 Task: Select the text for italic.
Action: Mouse moved to (238, 132)
Screenshot: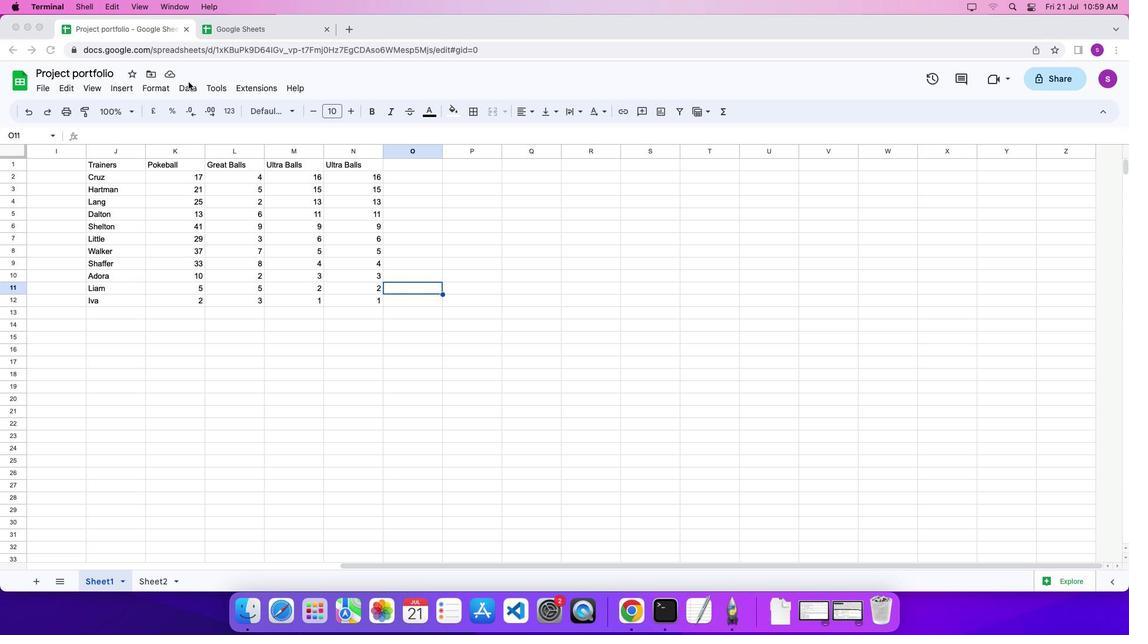 
Action: Mouse pressed left at (238, 132)
Screenshot: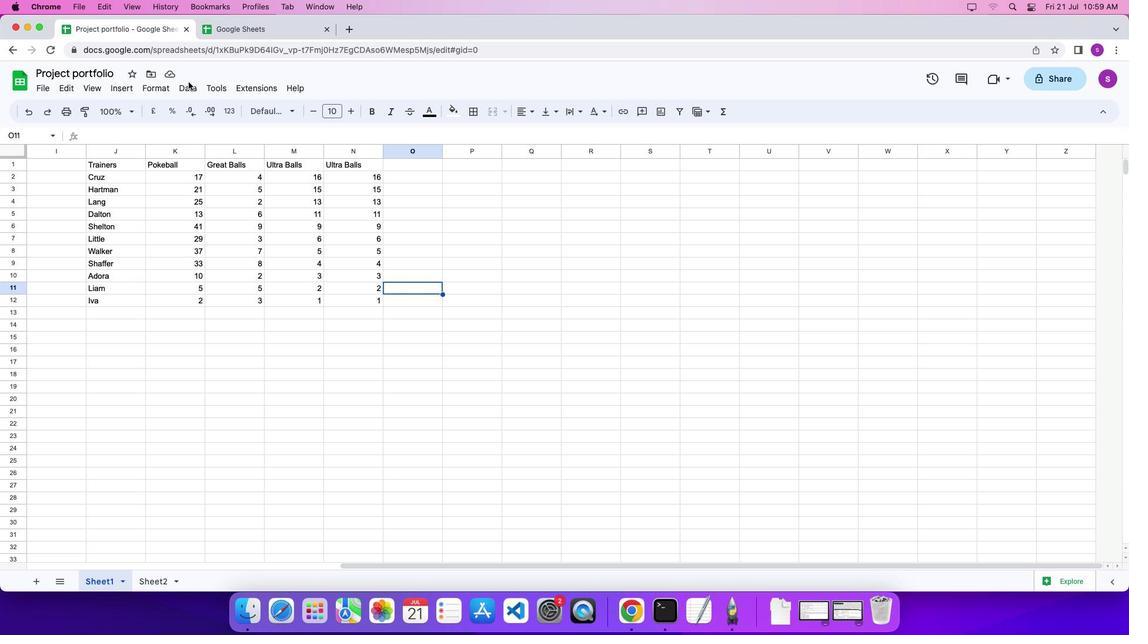 
Action: Mouse moved to (238, 133)
Screenshot: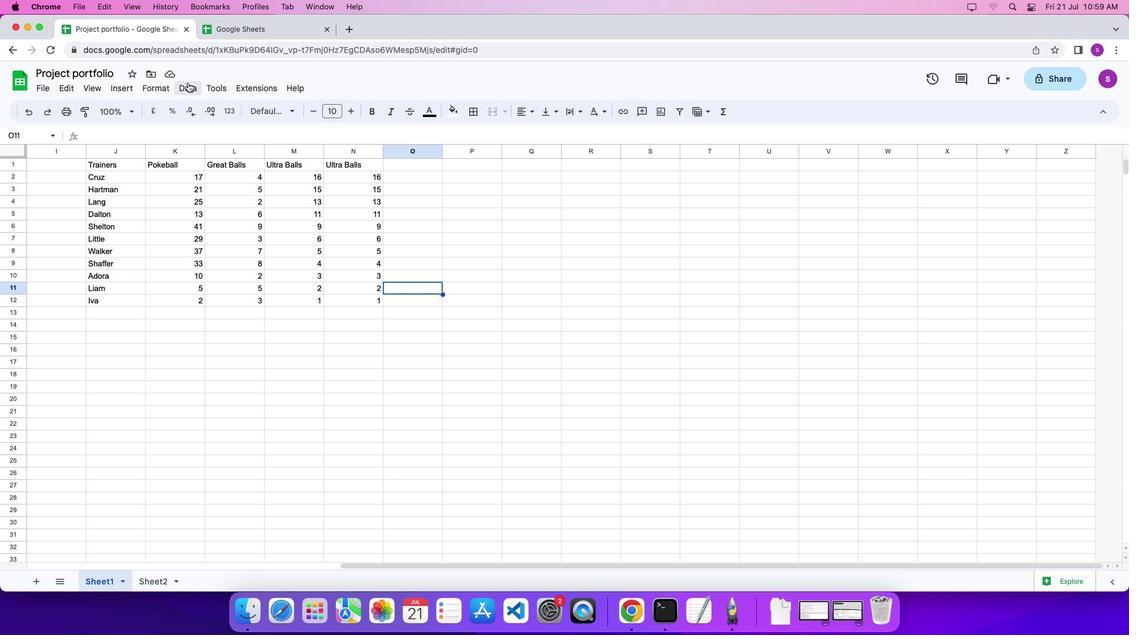 
Action: Mouse pressed left at (238, 133)
Screenshot: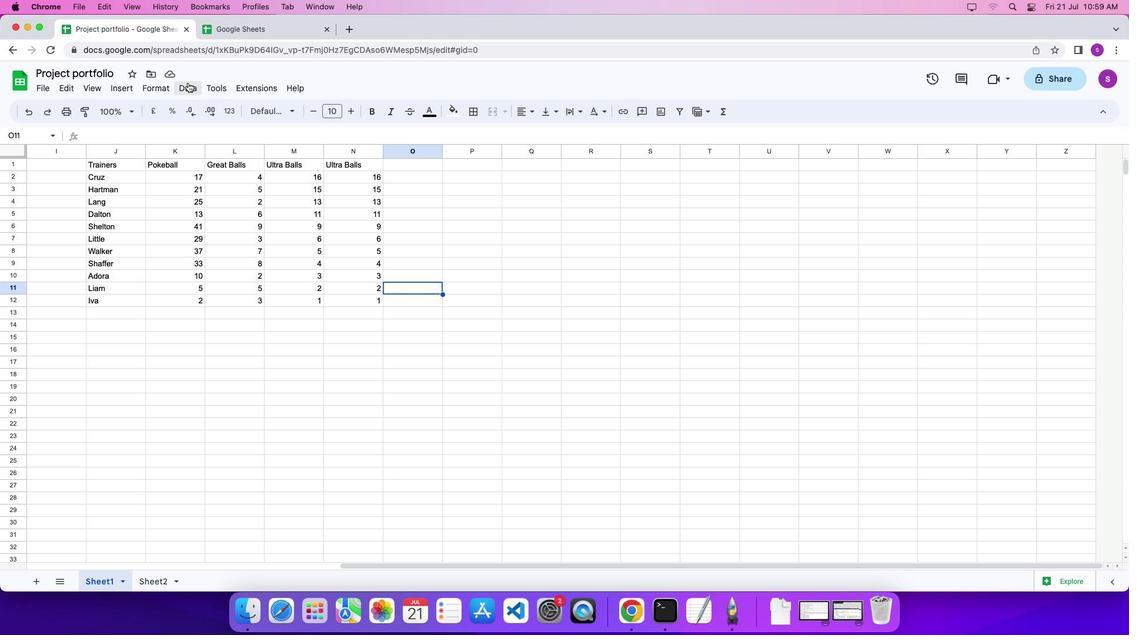 
Action: Mouse moved to (239, 134)
Screenshot: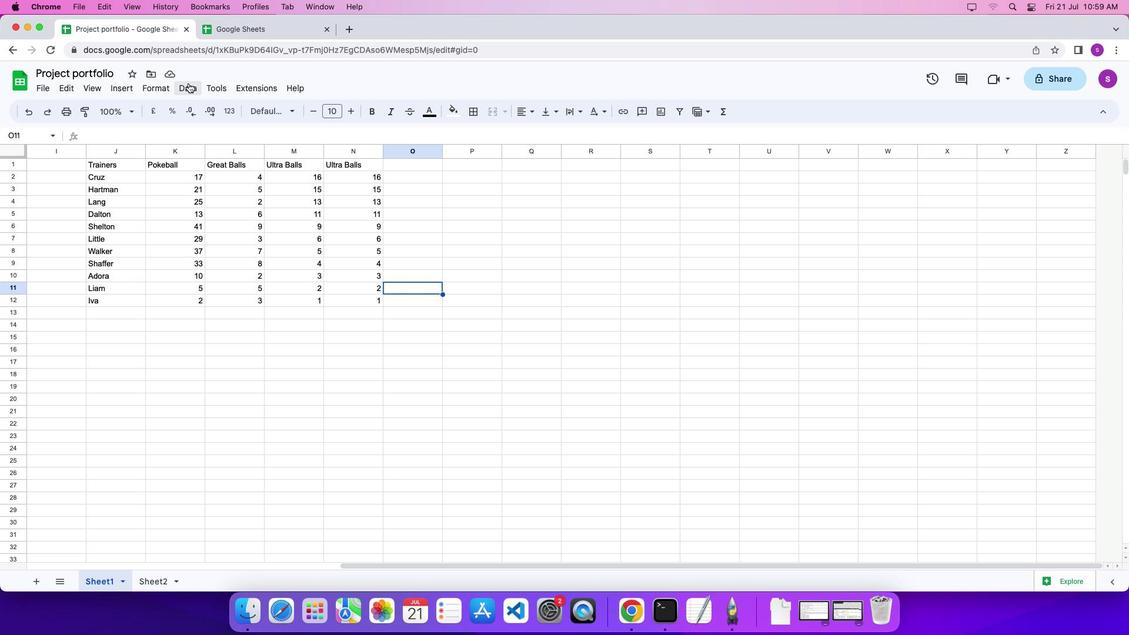 
Action: Mouse pressed left at (239, 134)
Screenshot: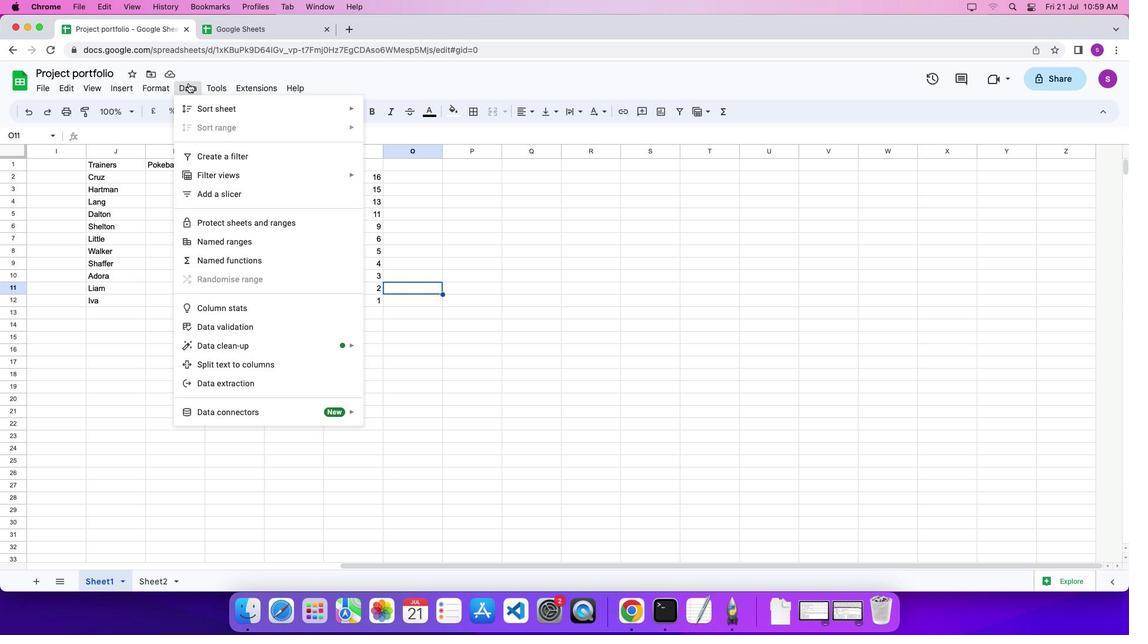 
Action: Mouse moved to (263, 243)
Screenshot: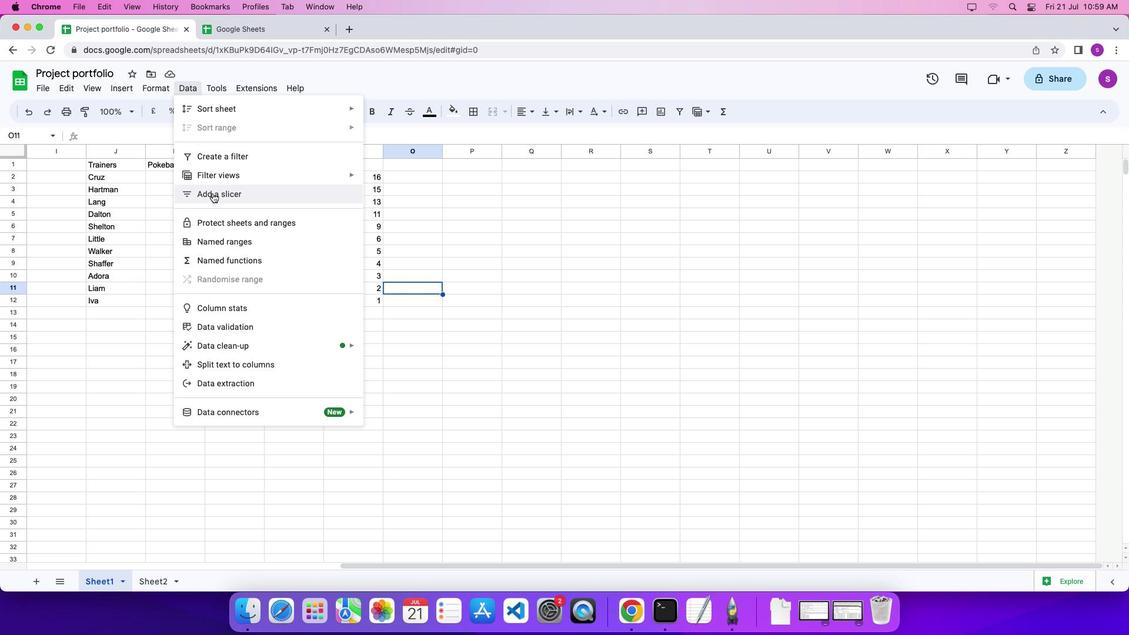 
Action: Mouse pressed left at (263, 243)
Screenshot: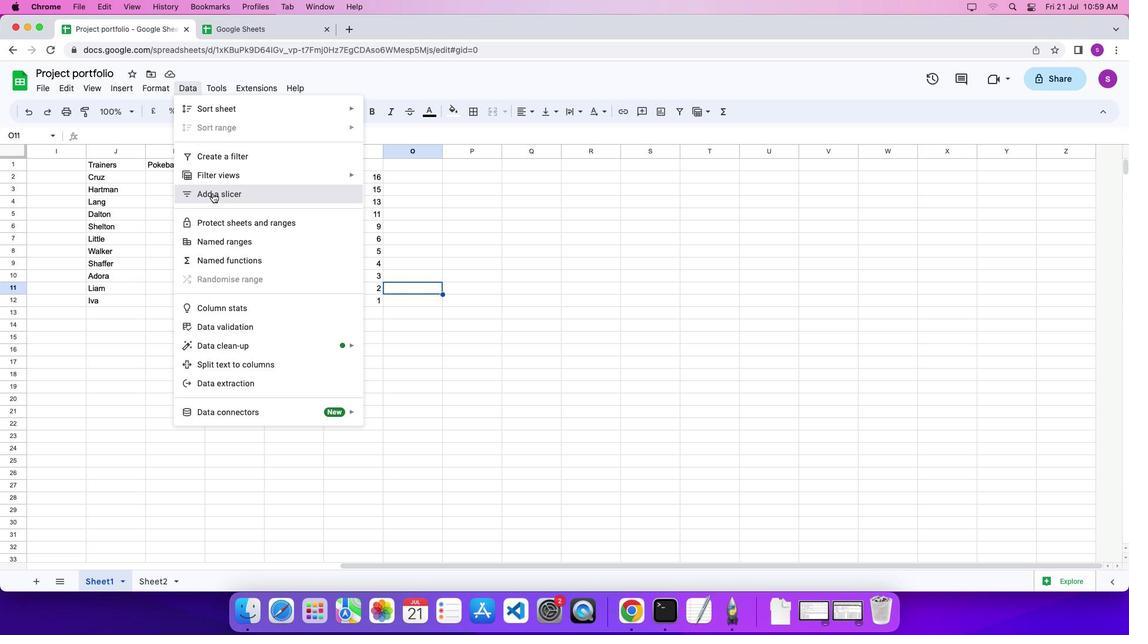 
Action: Mouse moved to (1133, 195)
Screenshot: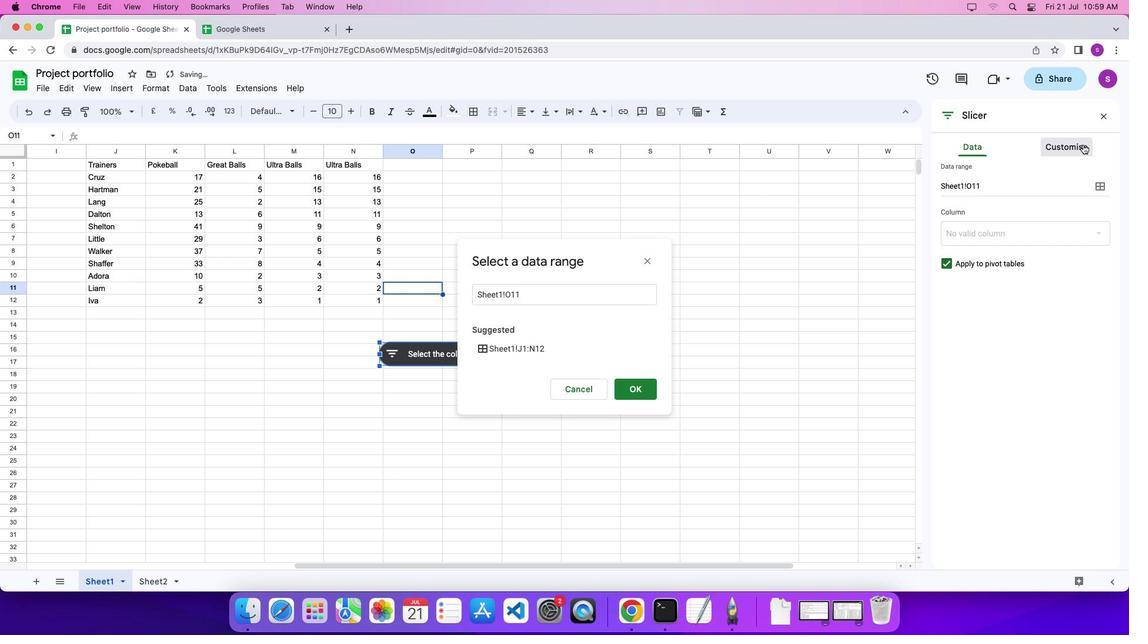 
Action: Mouse pressed left at (1133, 195)
Screenshot: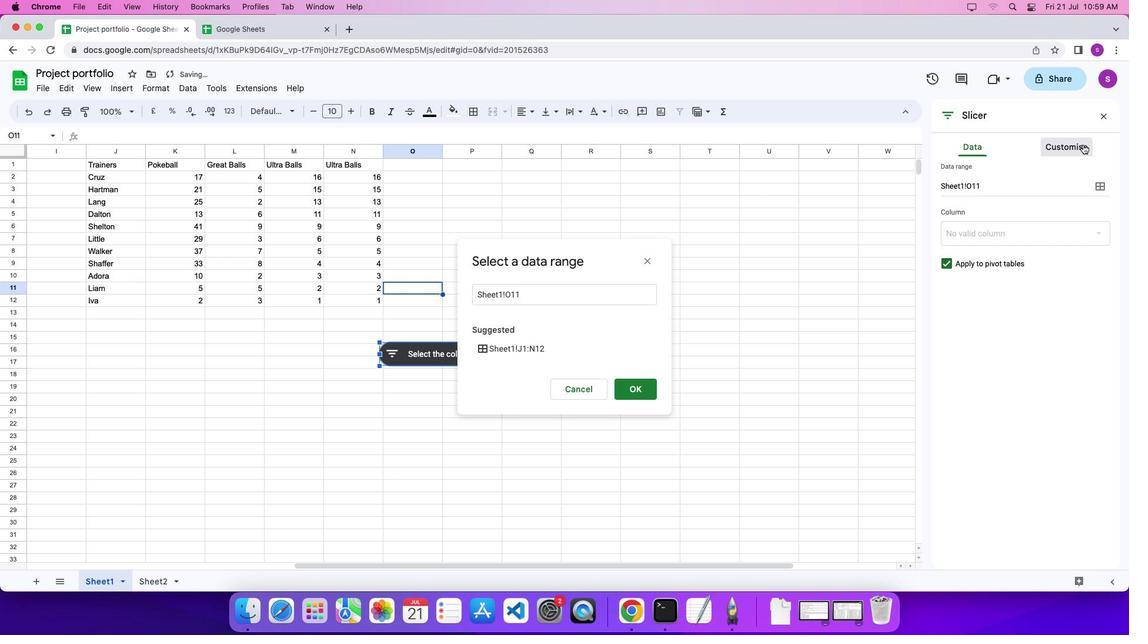 
Action: Mouse moved to (1023, 340)
Screenshot: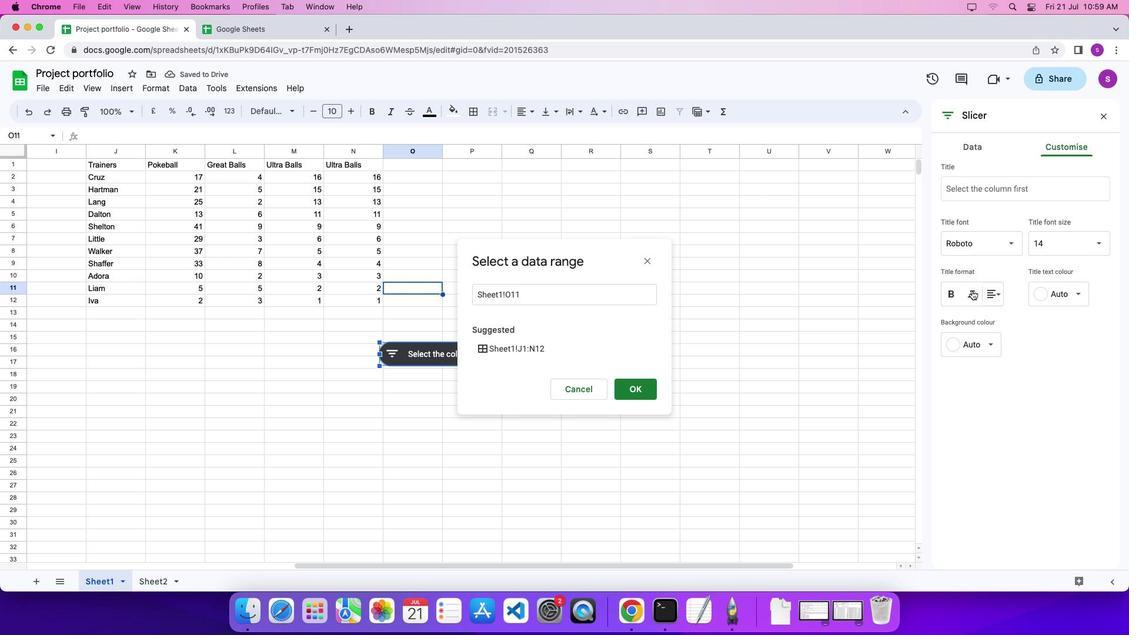 
Action: Mouse pressed left at (1023, 340)
Screenshot: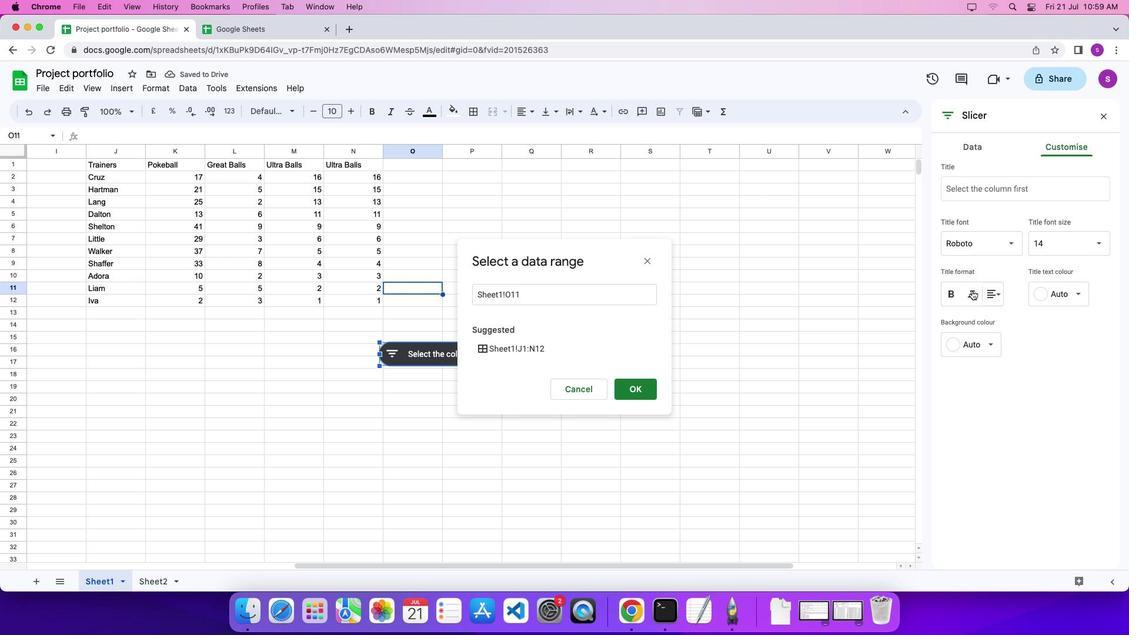 
Action: Mouse moved to (1040, 360)
Screenshot: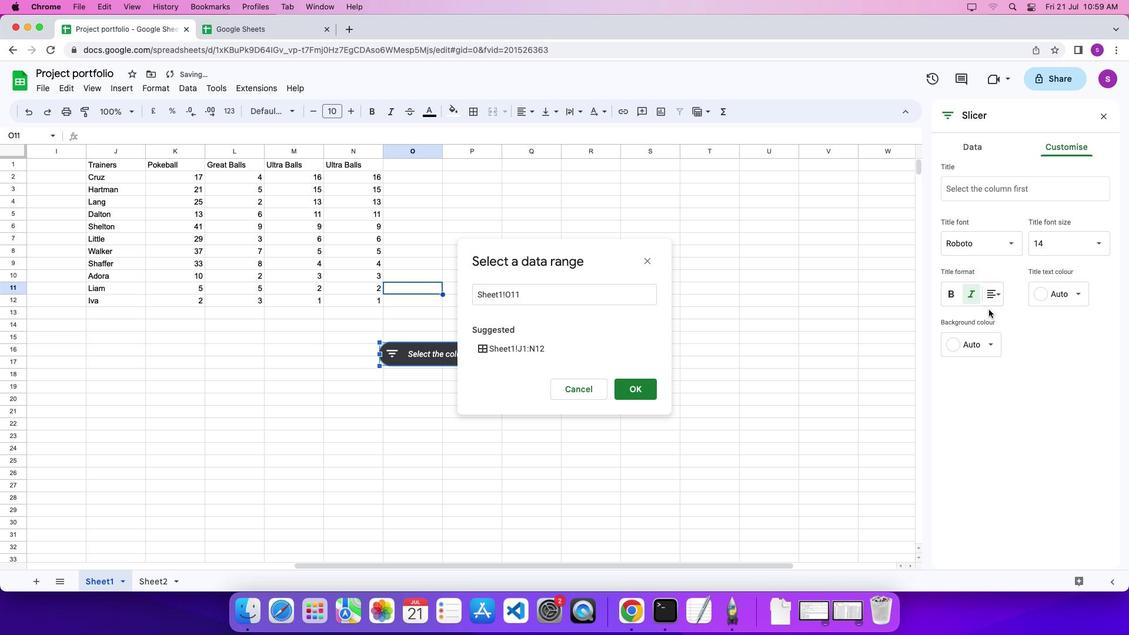 
